 Task: Wrap the text.
Action: Mouse moved to (34, 166)
Screenshot: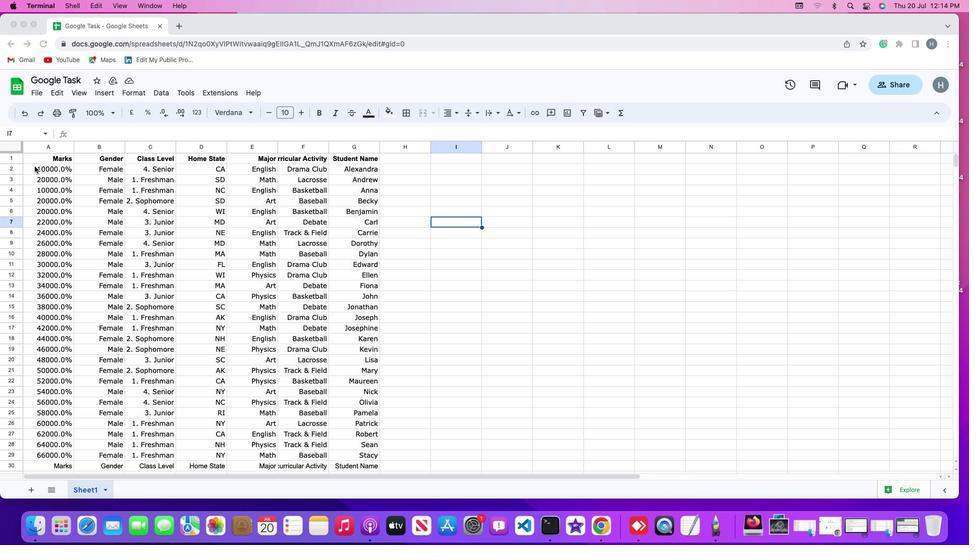 
Action: Mouse pressed left at (34, 166)
Screenshot: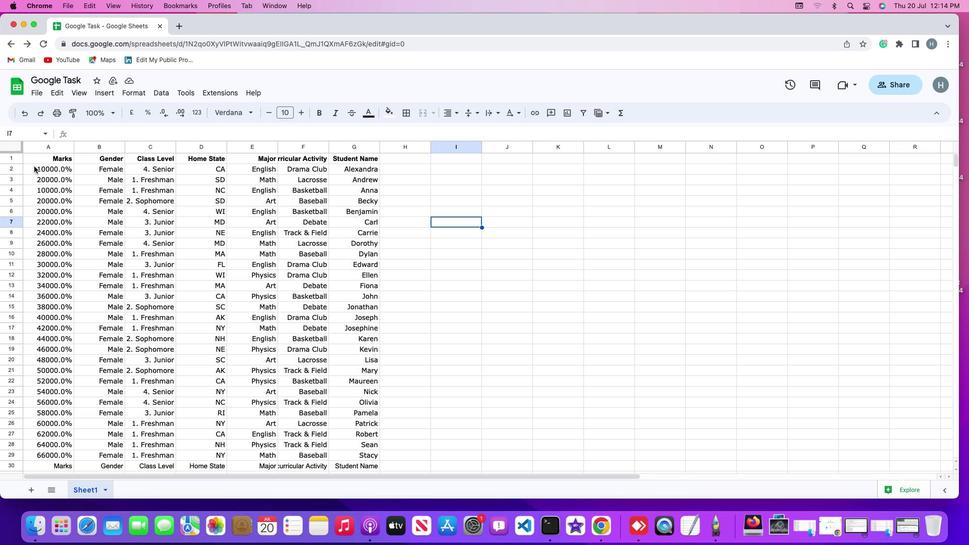
Action: Mouse moved to (30, 166)
Screenshot: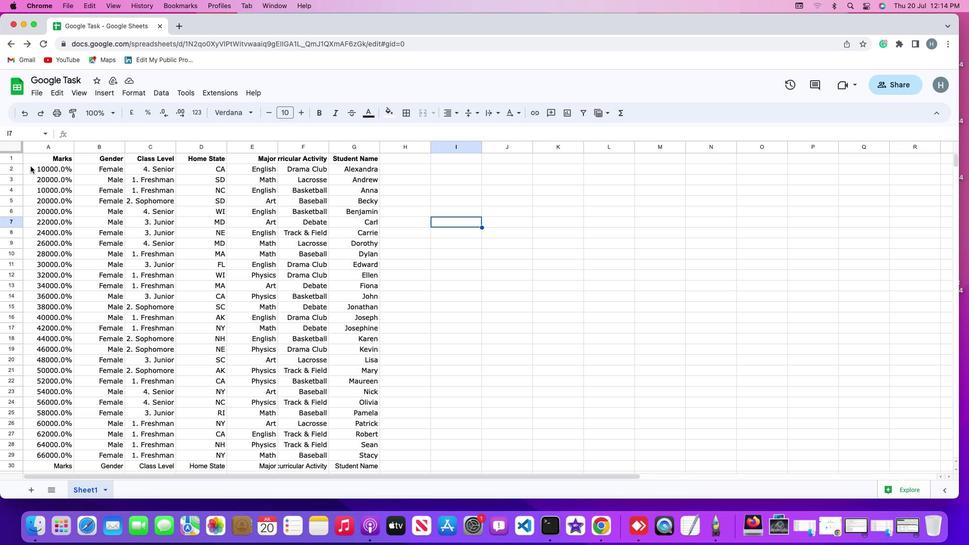 
Action: Mouse pressed left at (30, 166)
Screenshot: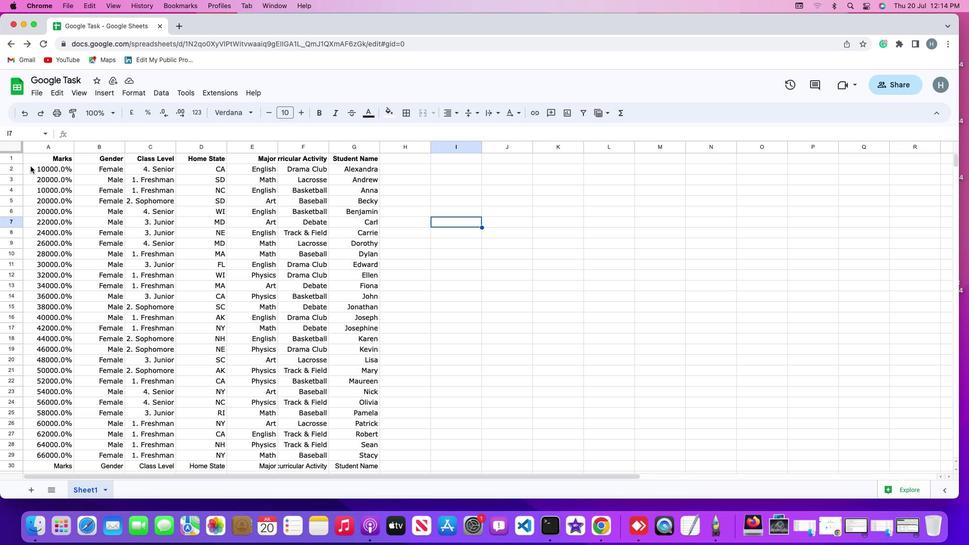 
Action: Mouse moved to (143, 96)
Screenshot: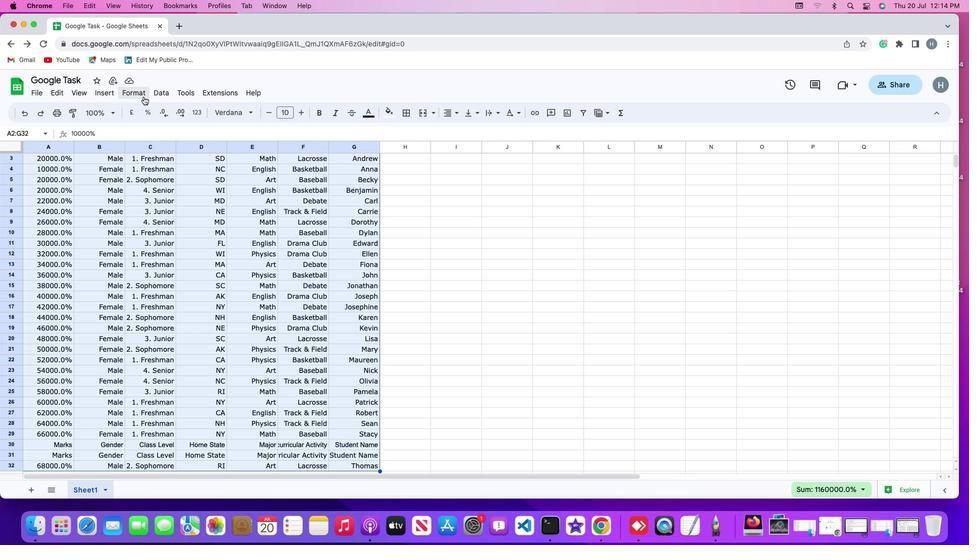 
Action: Mouse pressed left at (143, 96)
Screenshot: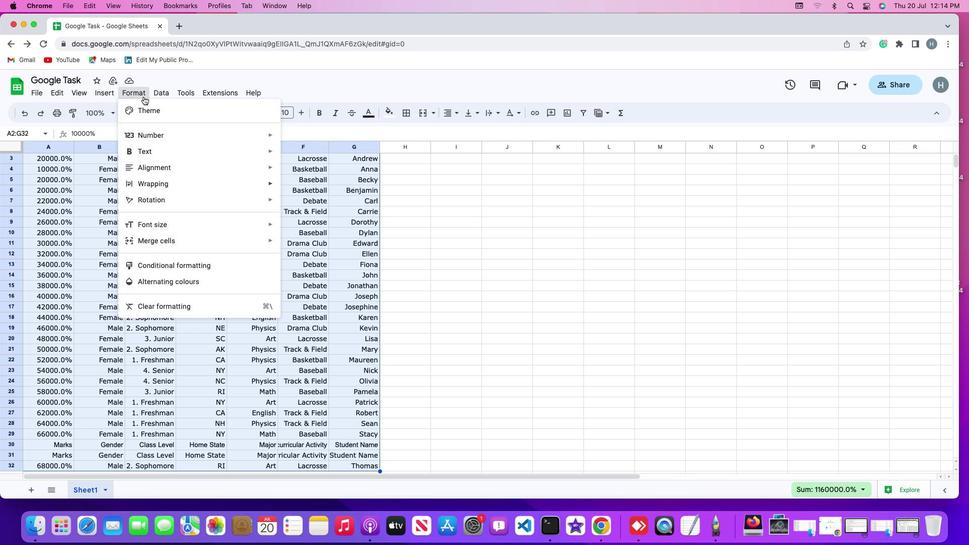 
Action: Mouse moved to (169, 185)
Screenshot: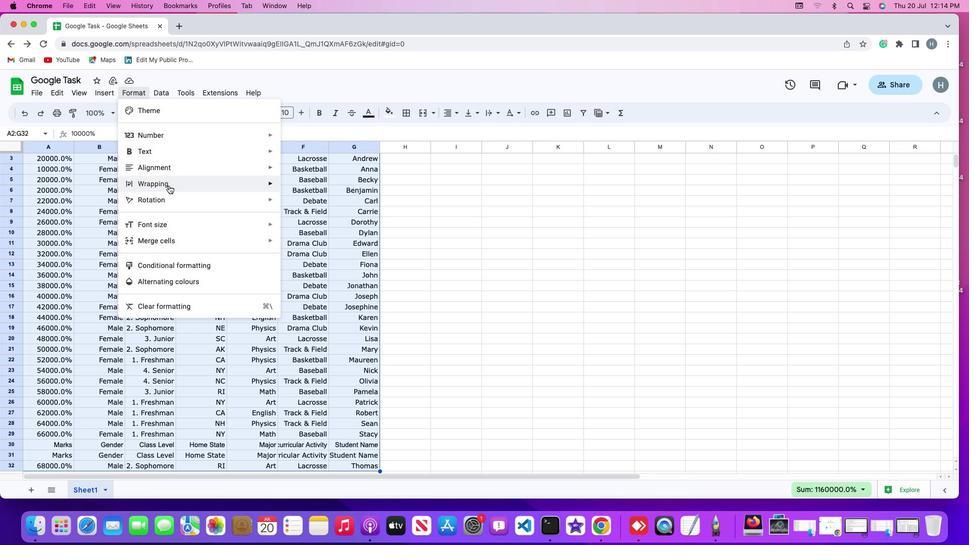 
Action: Mouse pressed left at (169, 185)
Screenshot: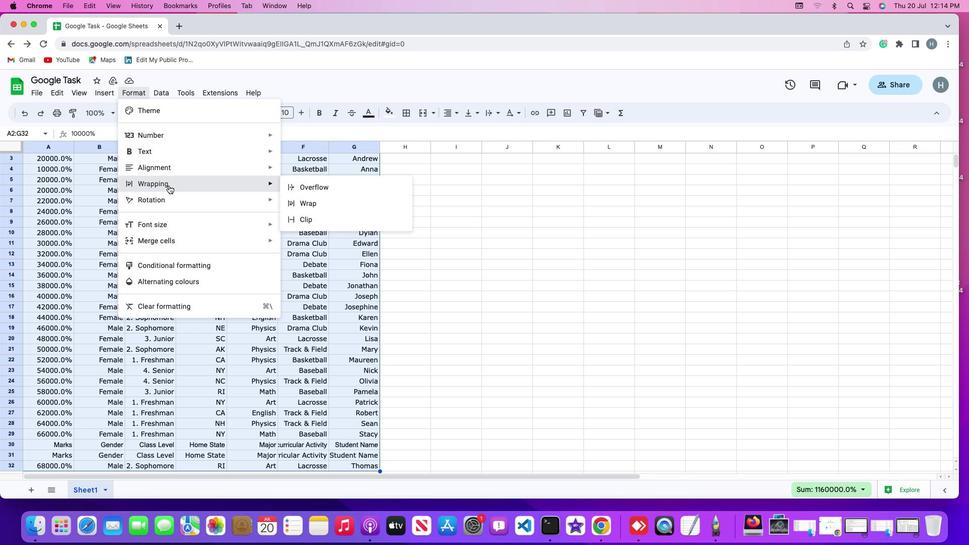 
Action: Mouse moved to (307, 202)
Screenshot: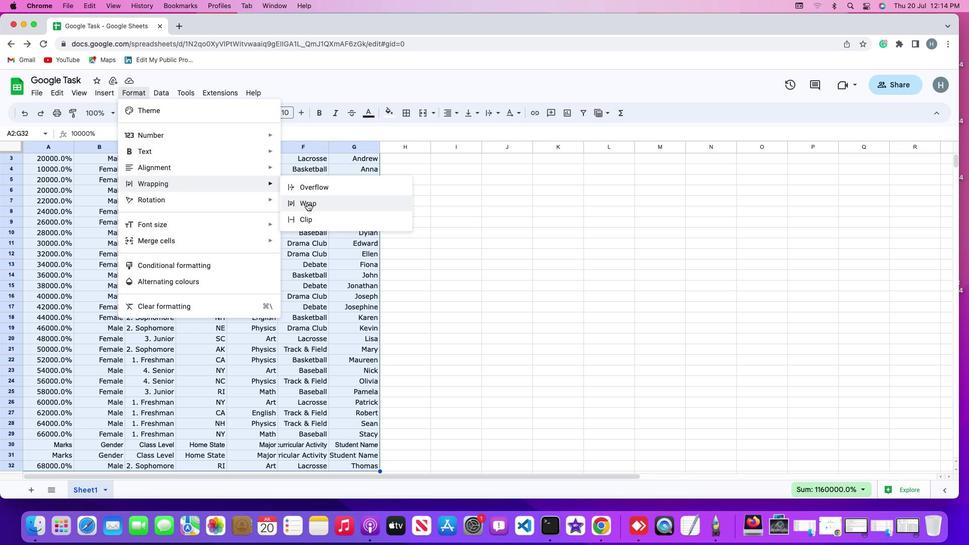 
Action: Mouse pressed left at (307, 202)
Screenshot: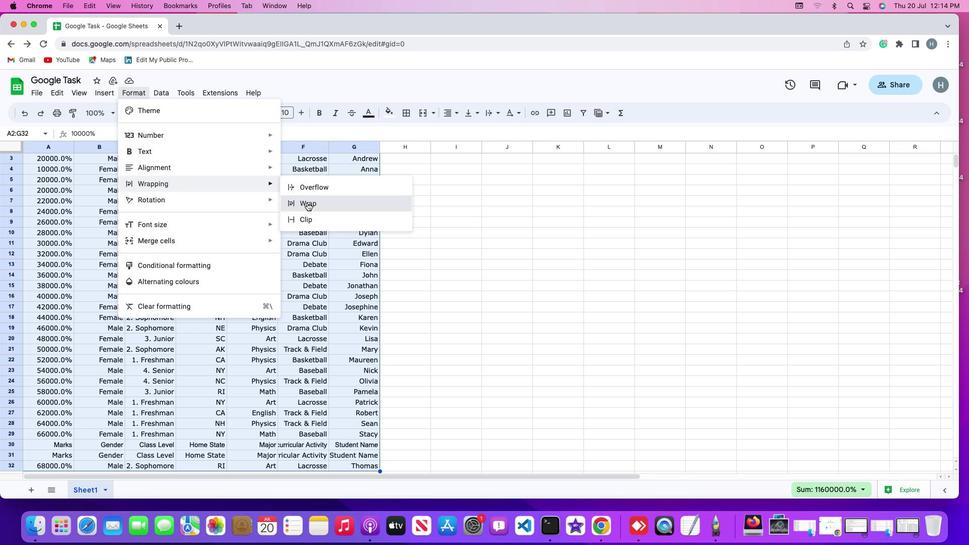 
Action: Mouse moved to (466, 255)
Screenshot: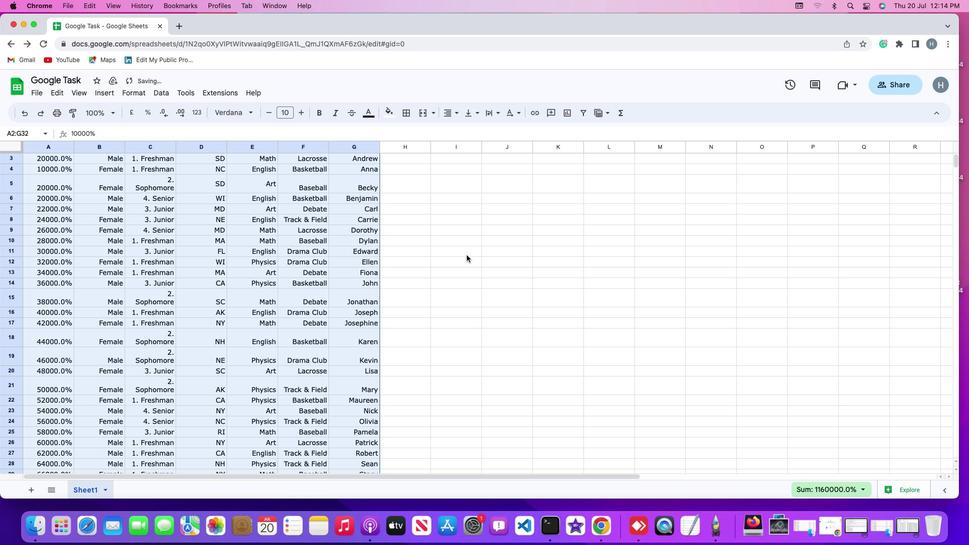
Action: Mouse pressed left at (466, 255)
Screenshot: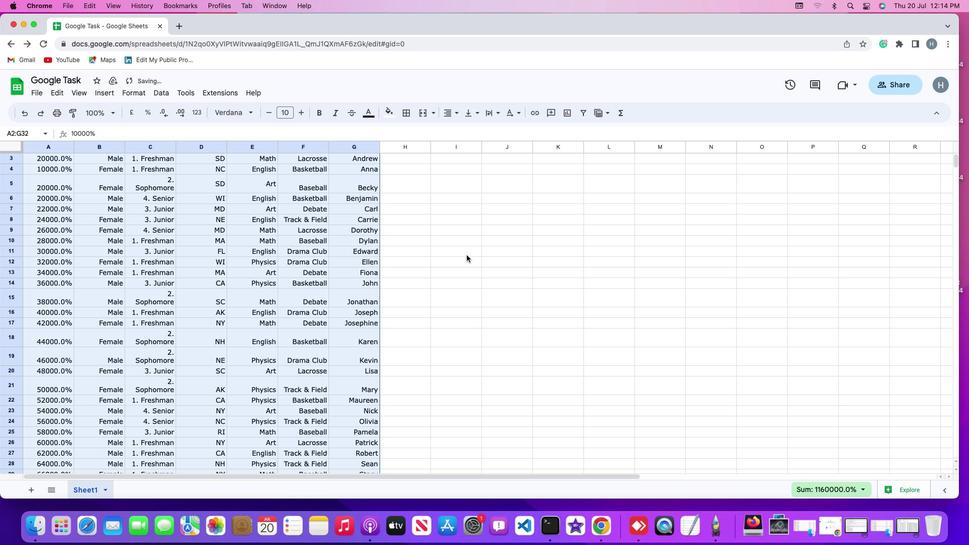 
Action: Mouse moved to (468, 256)
Screenshot: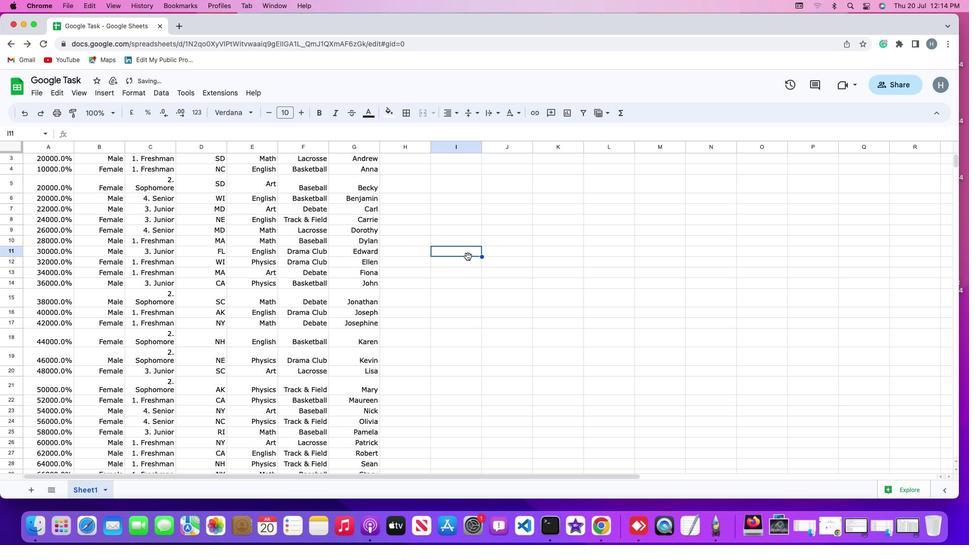 
